 Task: select a rule when a card is selectd in the board by anyone except me.
Action: Mouse moved to (865, 213)
Screenshot: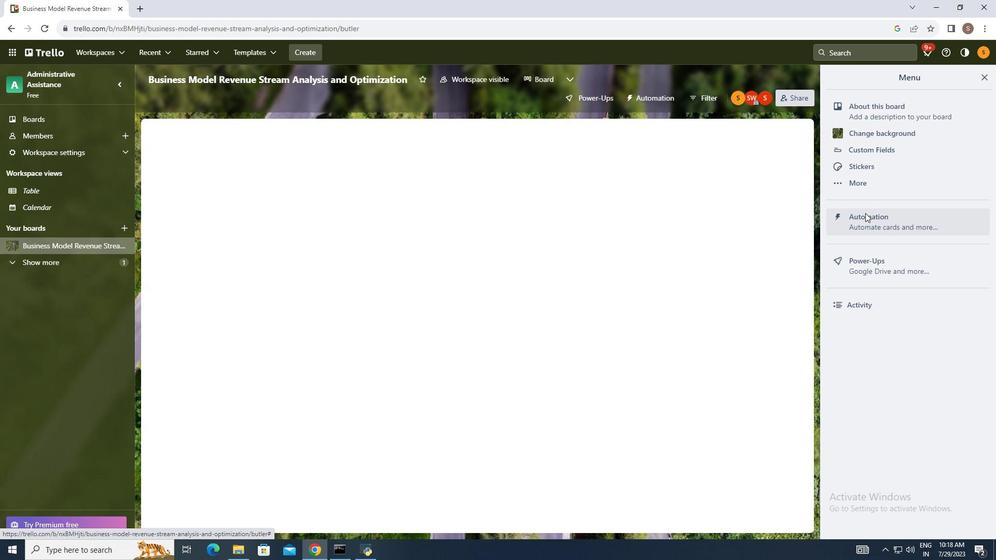 
Action: Mouse pressed left at (865, 213)
Screenshot: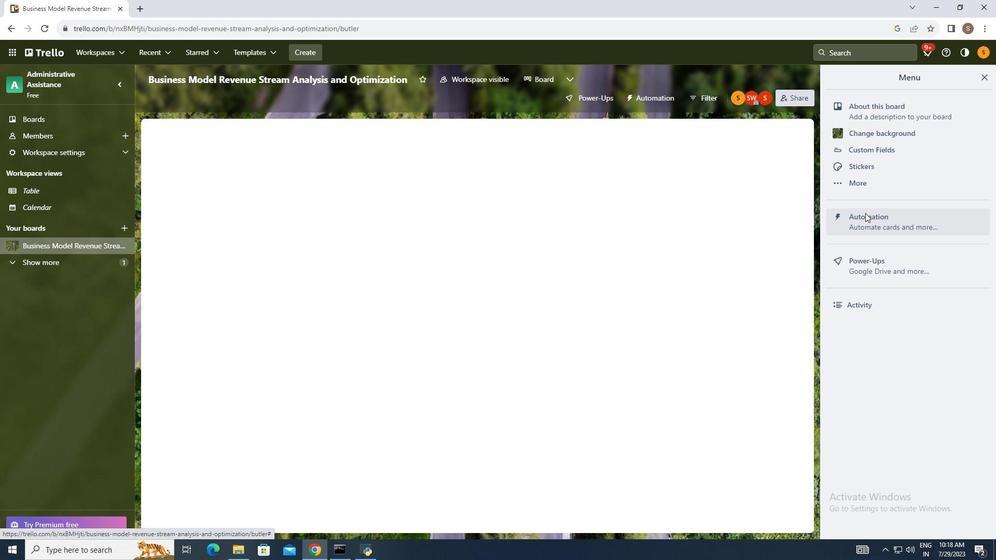 
Action: Mouse moved to (192, 196)
Screenshot: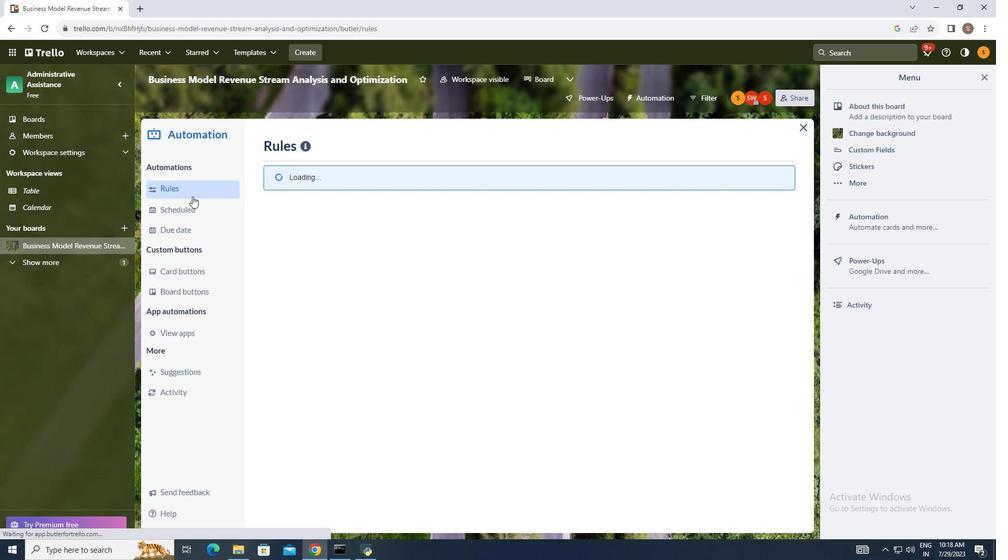 
Action: Mouse pressed left at (192, 196)
Screenshot: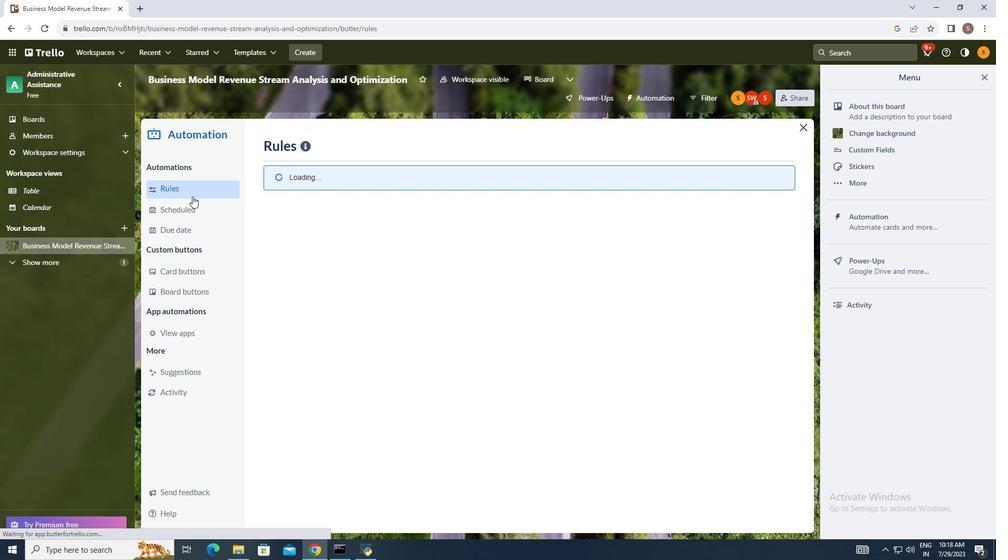 
Action: Mouse moved to (704, 144)
Screenshot: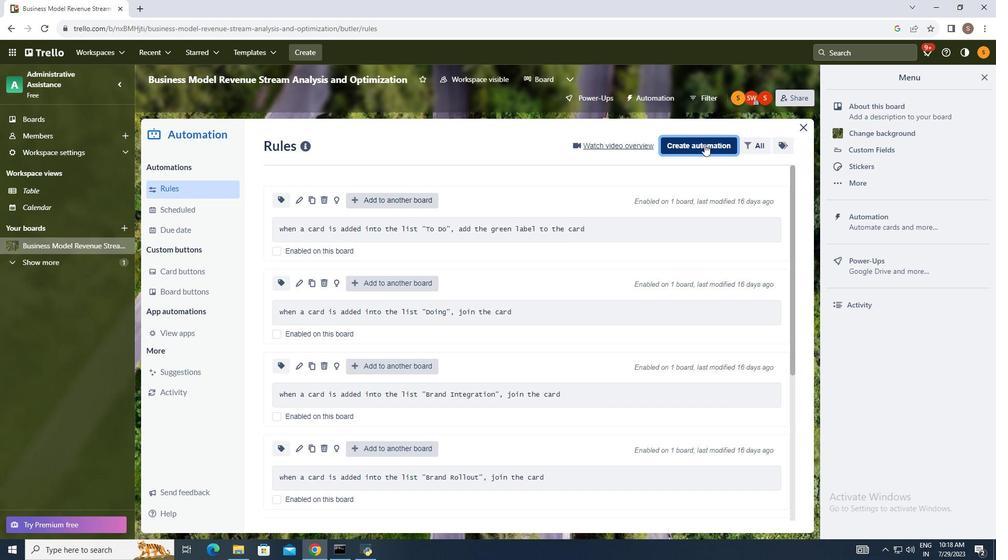 
Action: Mouse pressed left at (704, 144)
Screenshot: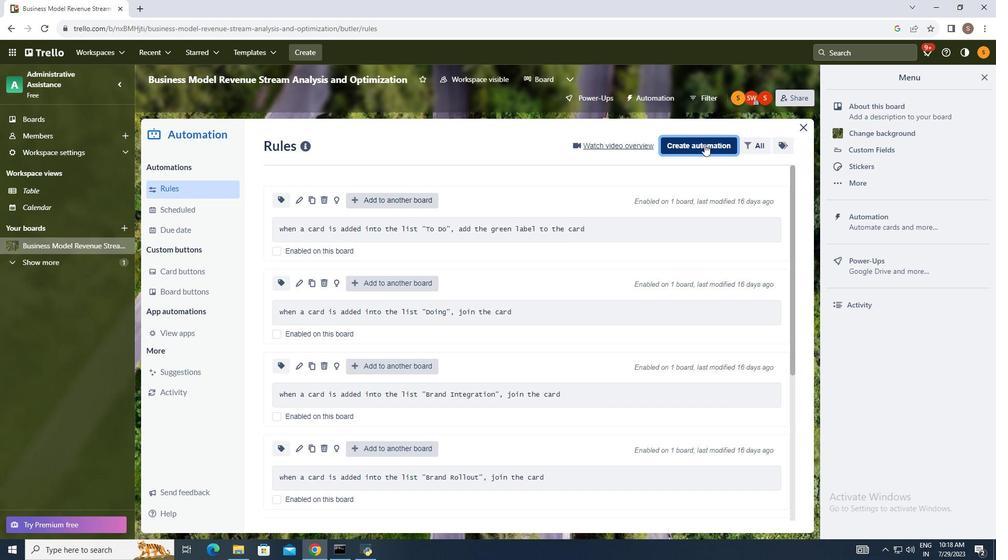 
Action: Mouse moved to (517, 241)
Screenshot: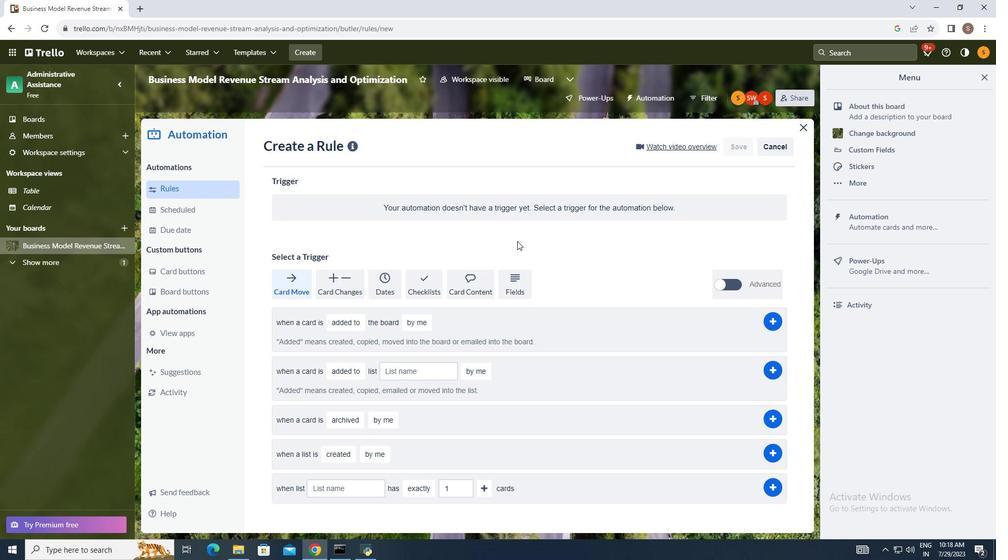 
Action: Mouse pressed left at (517, 241)
Screenshot: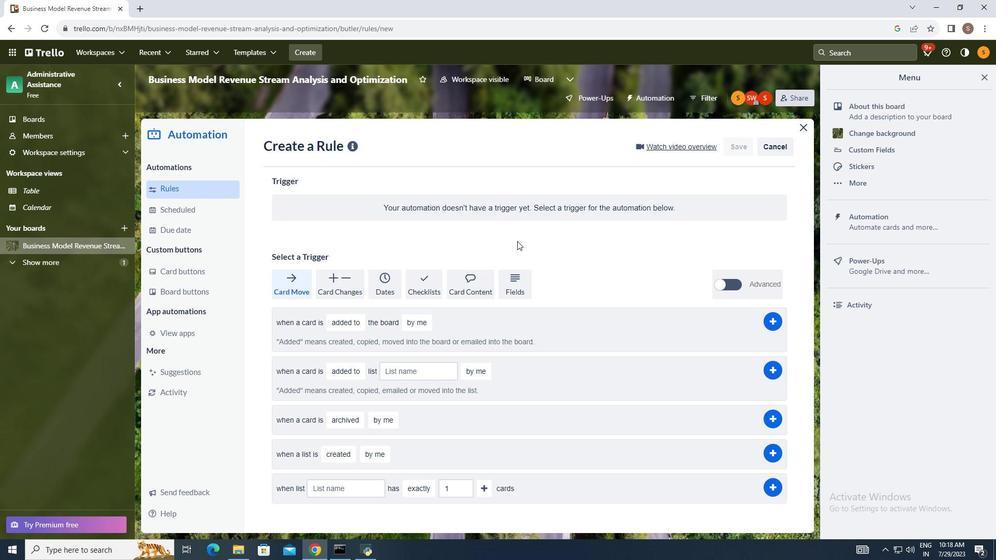 
Action: Mouse moved to (336, 330)
Screenshot: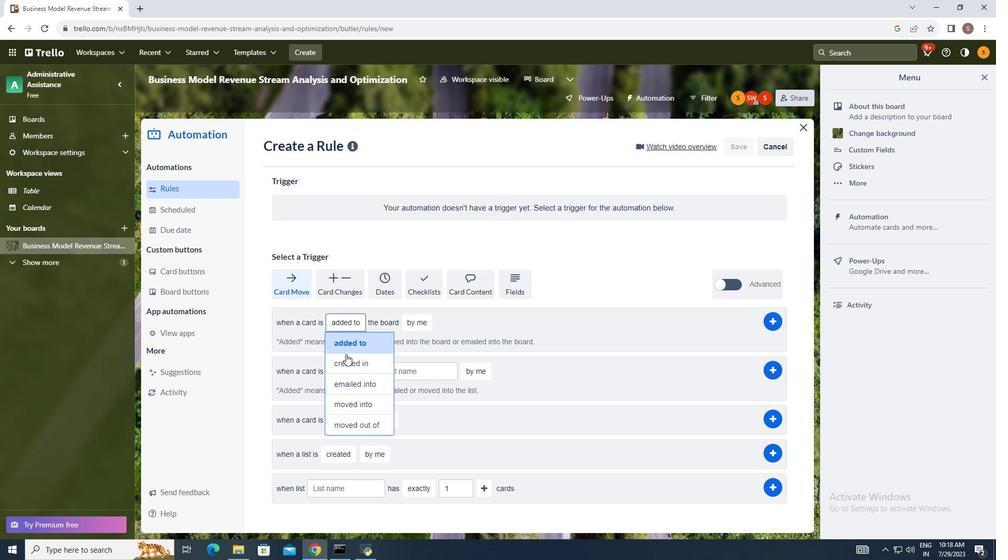 
Action: Mouse pressed left at (336, 330)
Screenshot: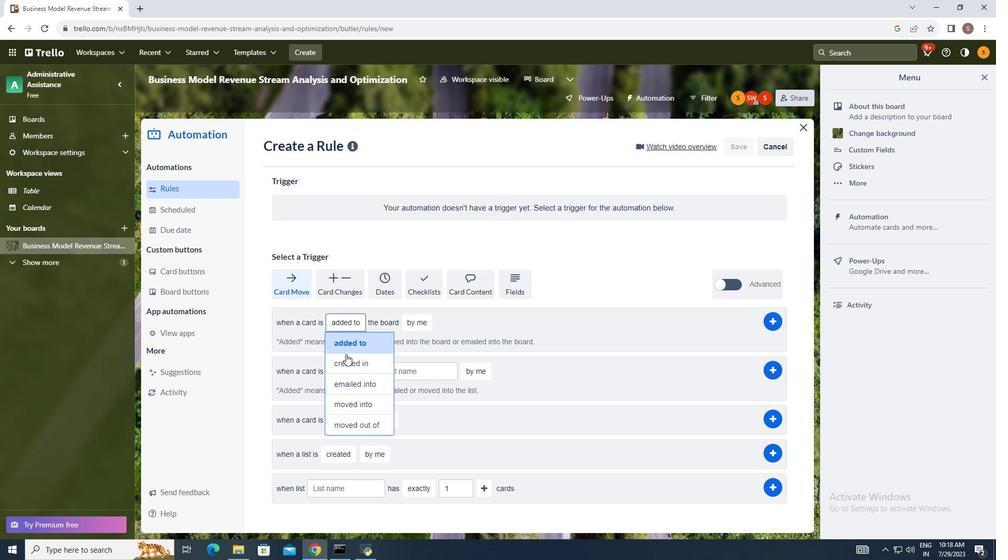
Action: Mouse moved to (350, 362)
Screenshot: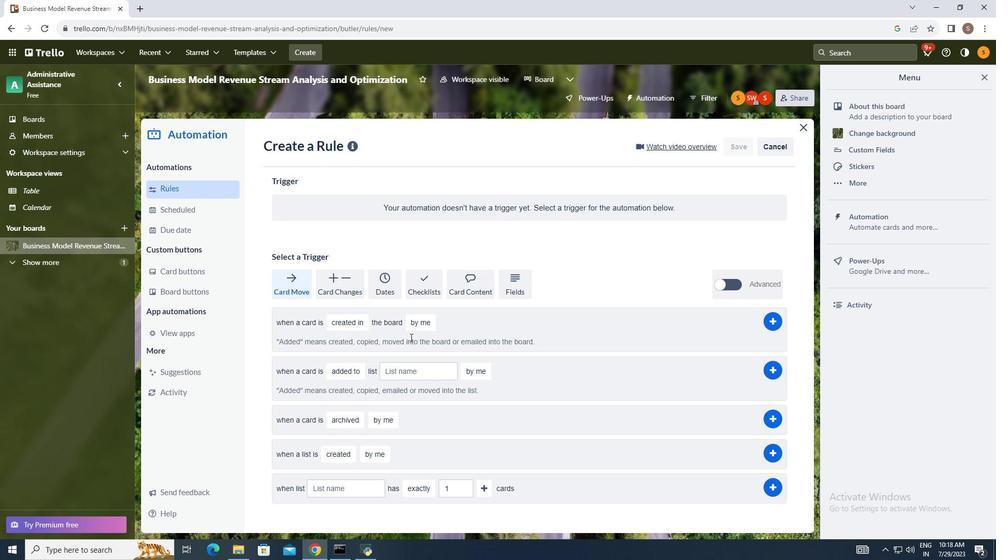 
Action: Mouse pressed left at (350, 362)
Screenshot: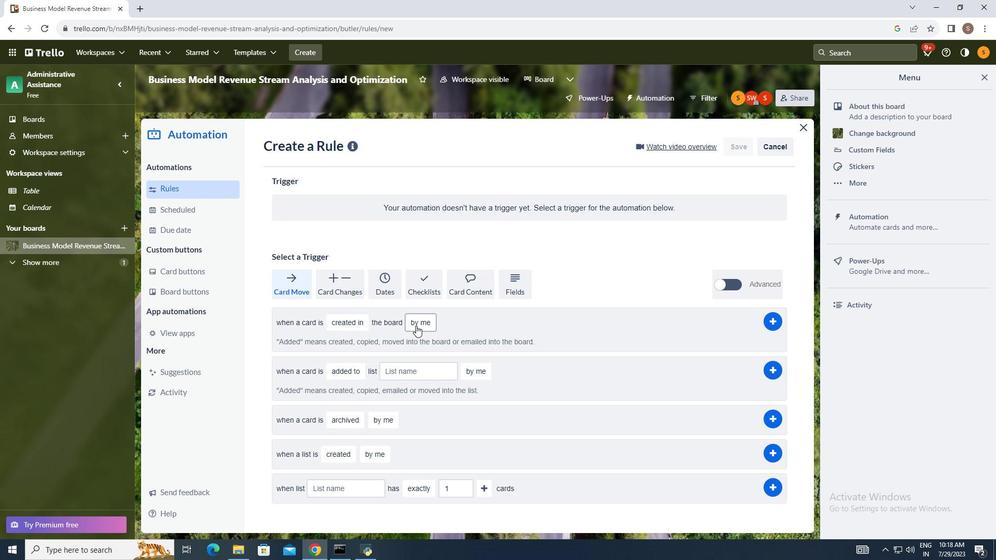 
Action: Mouse moved to (418, 323)
Screenshot: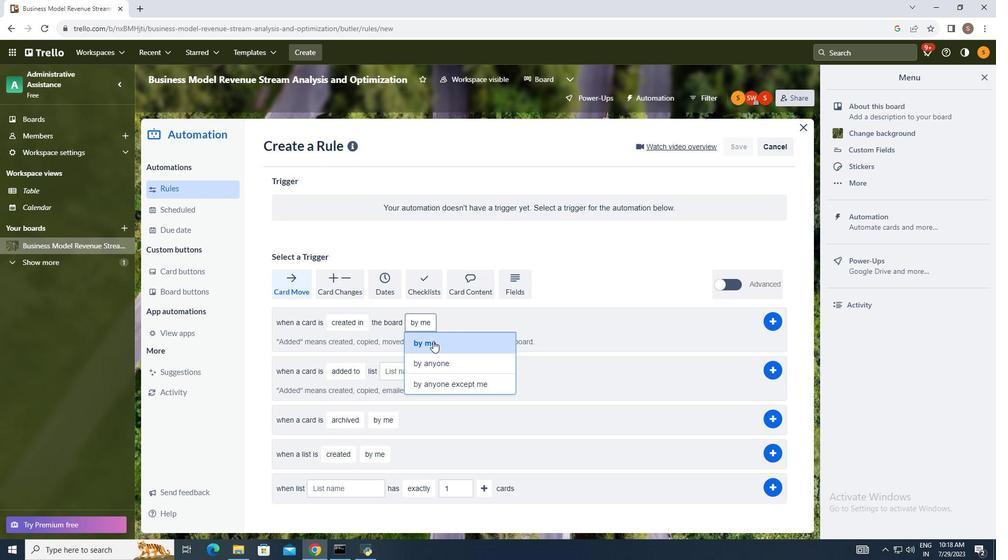 
Action: Mouse pressed left at (418, 323)
Screenshot: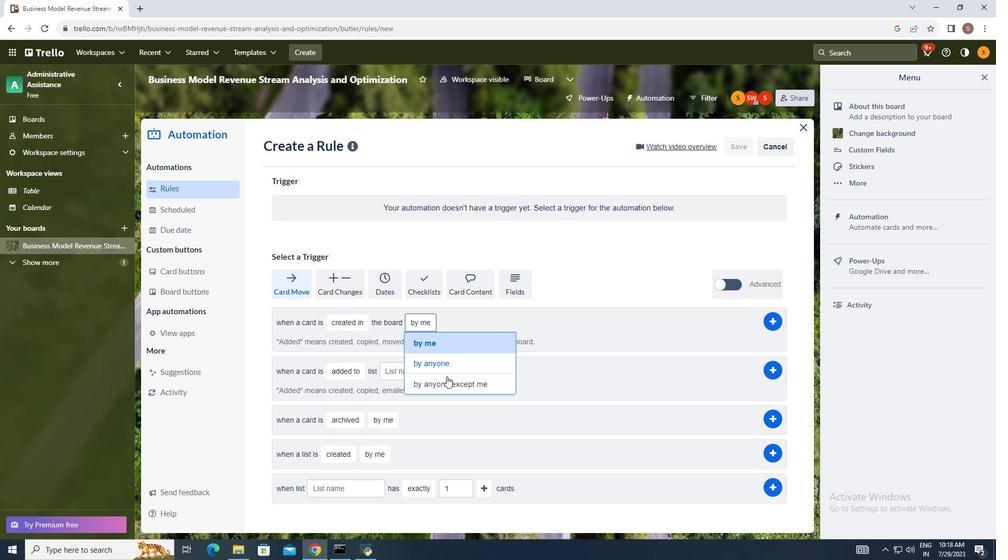 
Action: Mouse moved to (447, 383)
Screenshot: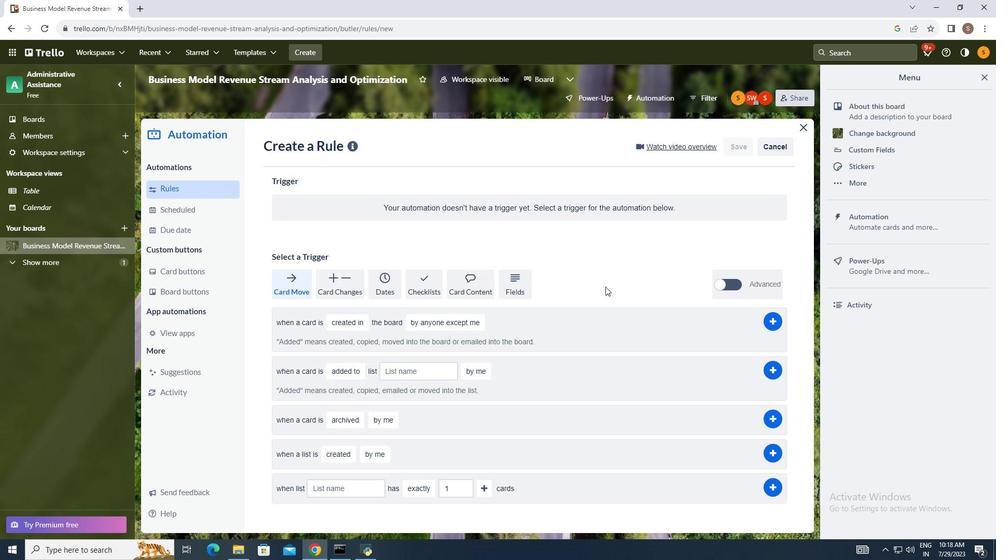 
Action: Mouse pressed left at (447, 383)
Screenshot: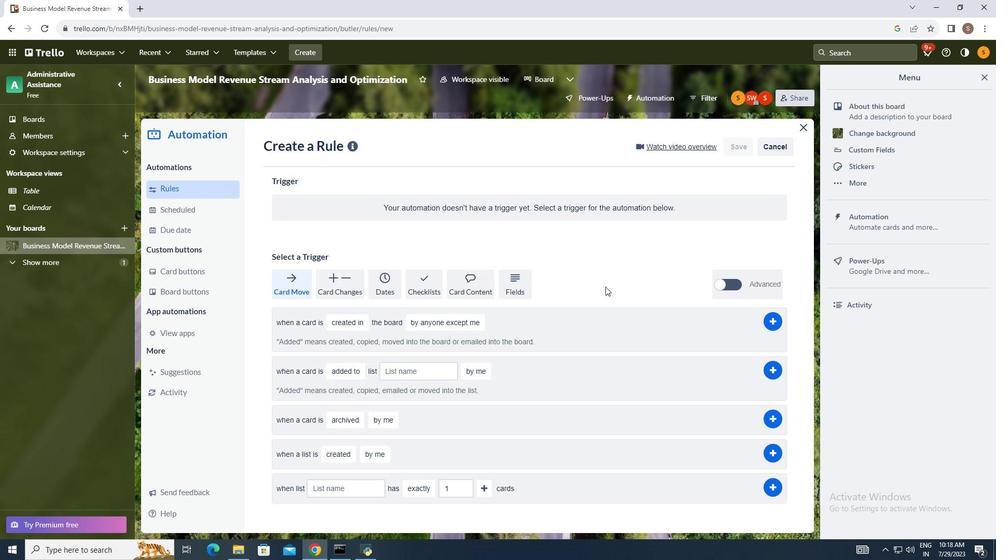 
Action: Mouse moved to (605, 282)
Screenshot: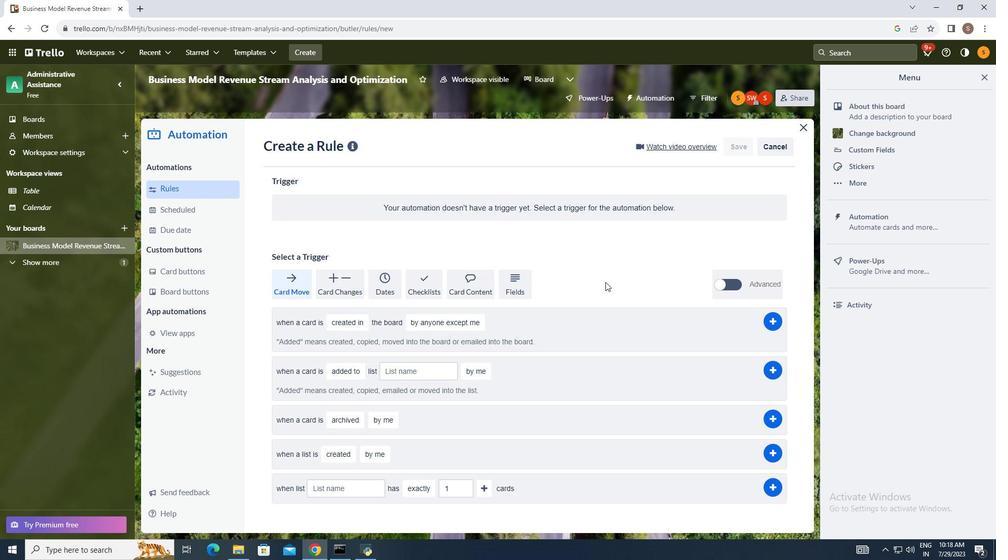 
